 Task: Create New Customer with Customer Name: The End, Billing Address Line1: 4202 Skips Lane, Billing Address Line2:  Phoenix, Billing Address Line3:  Arizona 85012, Cell Number: 850-310-9647
Action: Mouse moved to (134, 29)
Screenshot: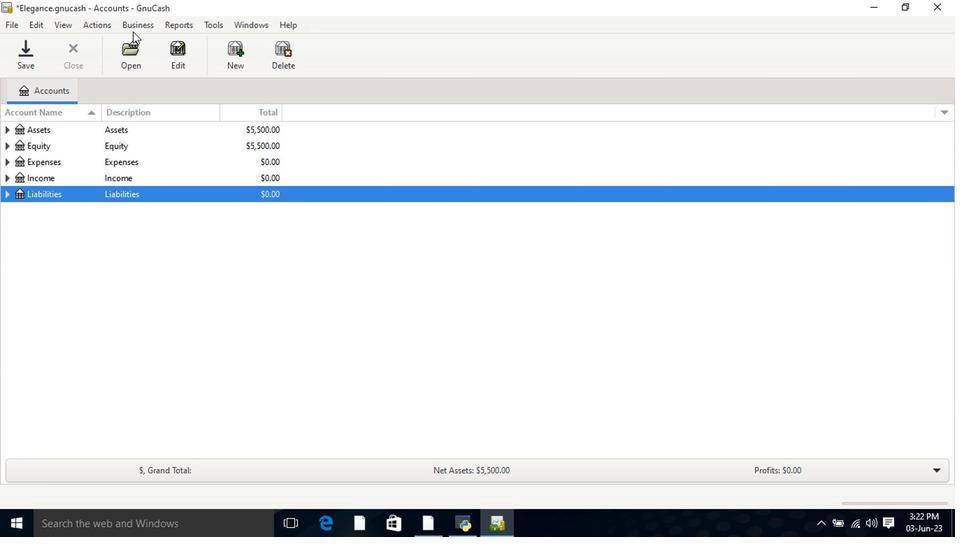 
Action: Mouse pressed left at (134, 29)
Screenshot: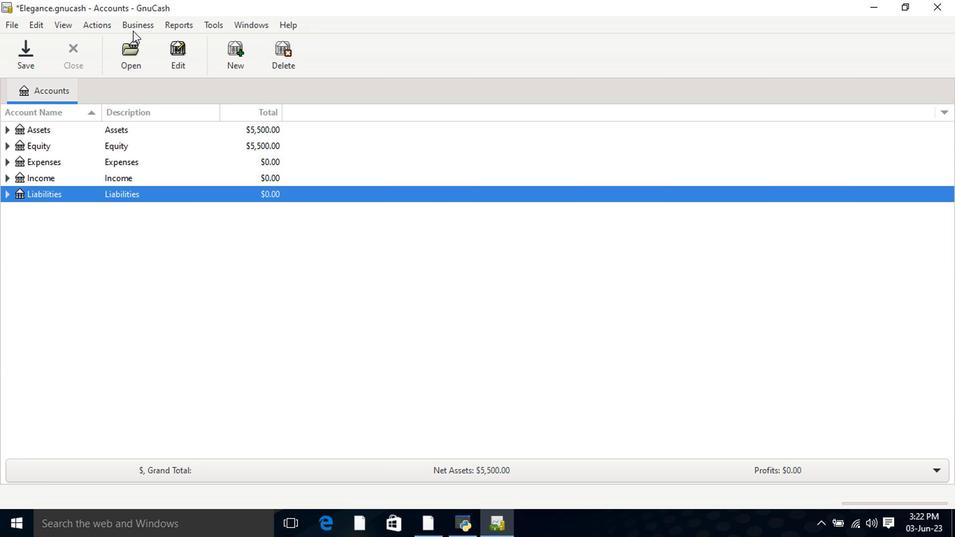 
Action: Mouse moved to (147, 41)
Screenshot: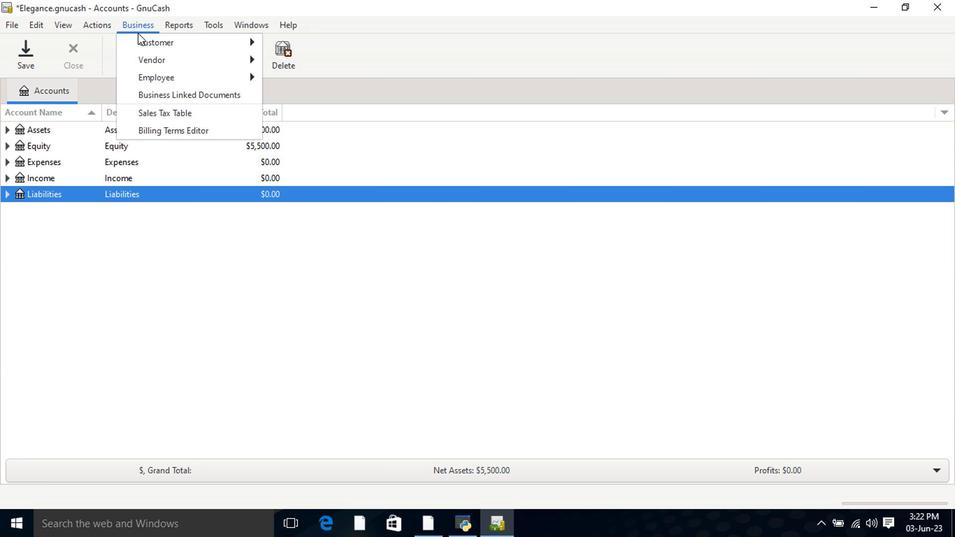 
Action: Mouse pressed left at (147, 41)
Screenshot: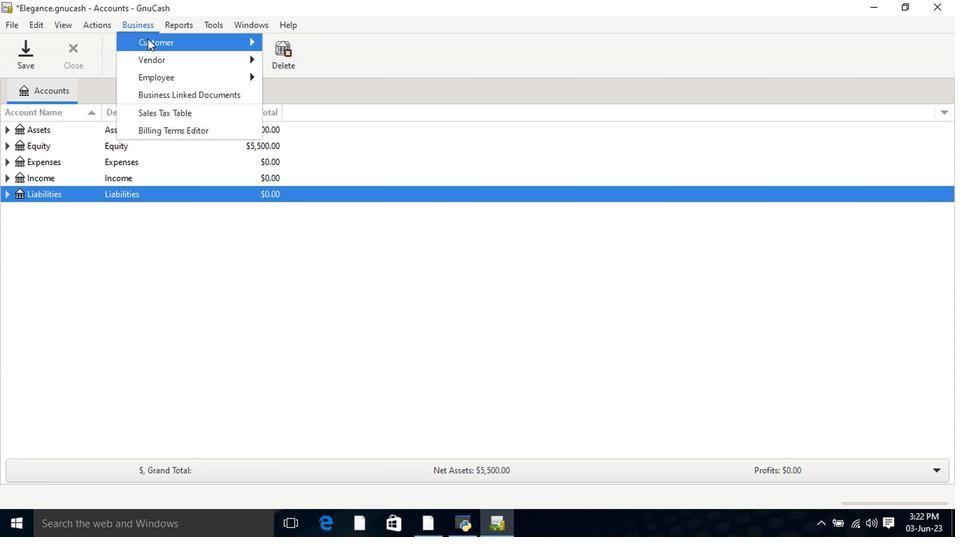 
Action: Mouse moved to (302, 60)
Screenshot: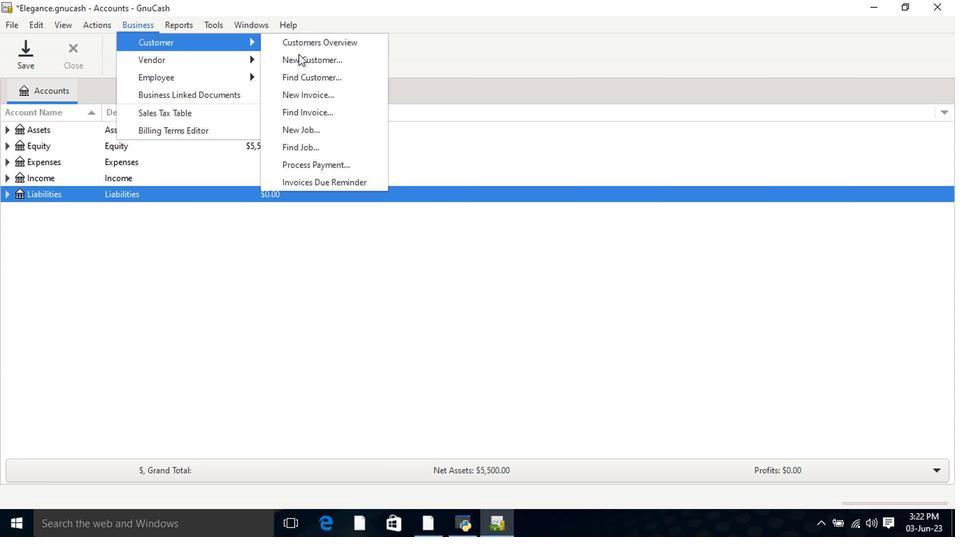 
Action: Mouse pressed left at (302, 60)
Screenshot: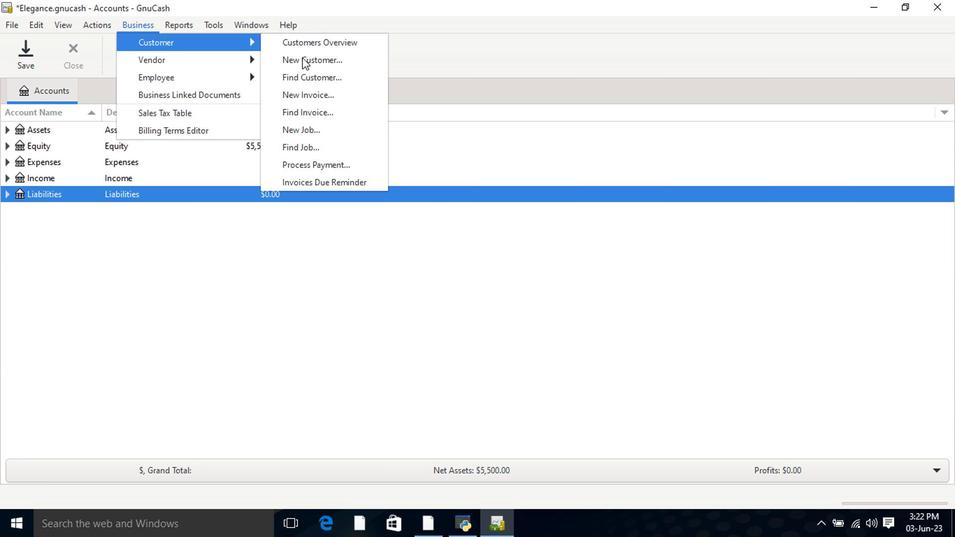 
Action: Mouse moved to (487, 155)
Screenshot: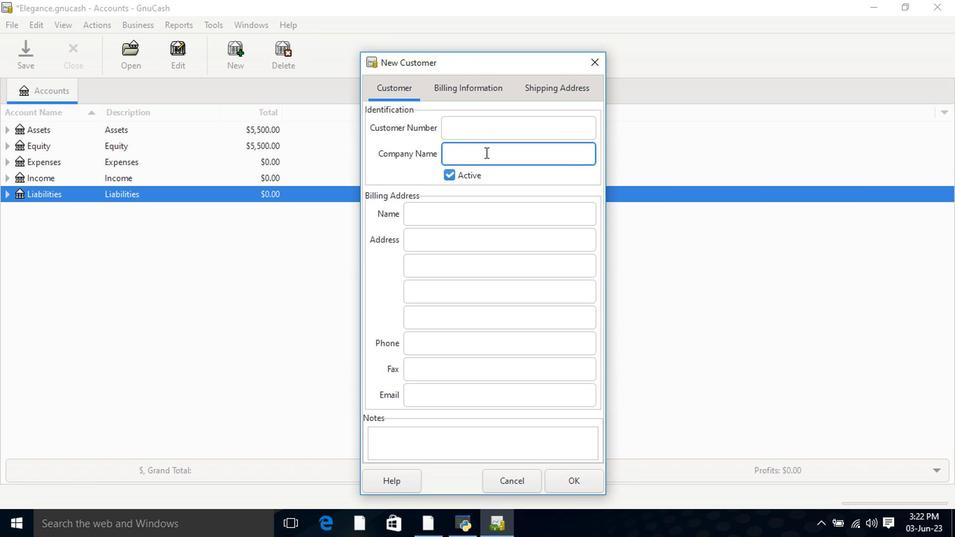 
Action: Key pressed <Key.shift>he<Key.space><Key.shift>End<Key.tab><Key.tab><Key.tab>4202<Key.space><Key.shift>Skips<Key.space><Key.shift>Lane<Key.tab><Key.shift>Phoenix<Key.tab><Key.shift>Arizona<Key.space>85012<Key.tab><Key.tab>850-310-9647
Screenshot: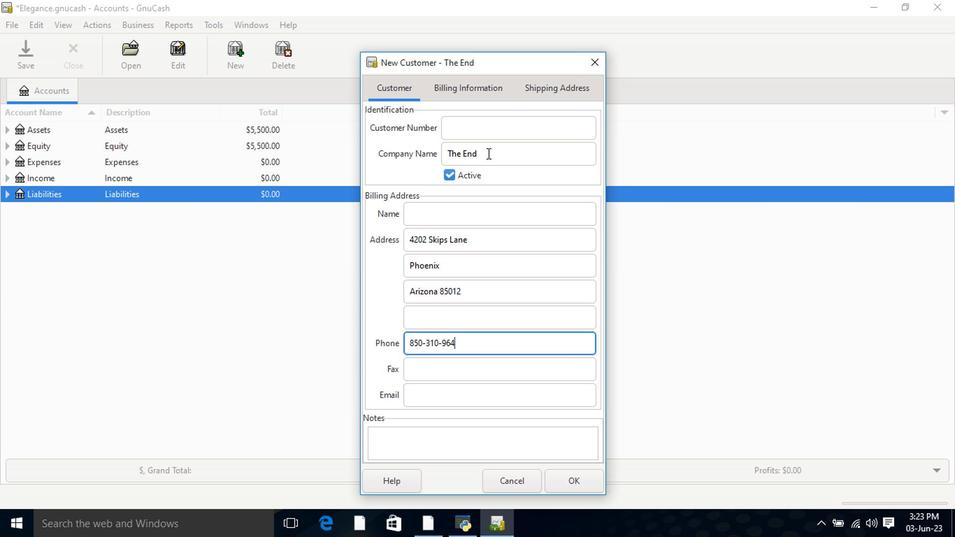 
Action: Mouse moved to (490, 91)
Screenshot: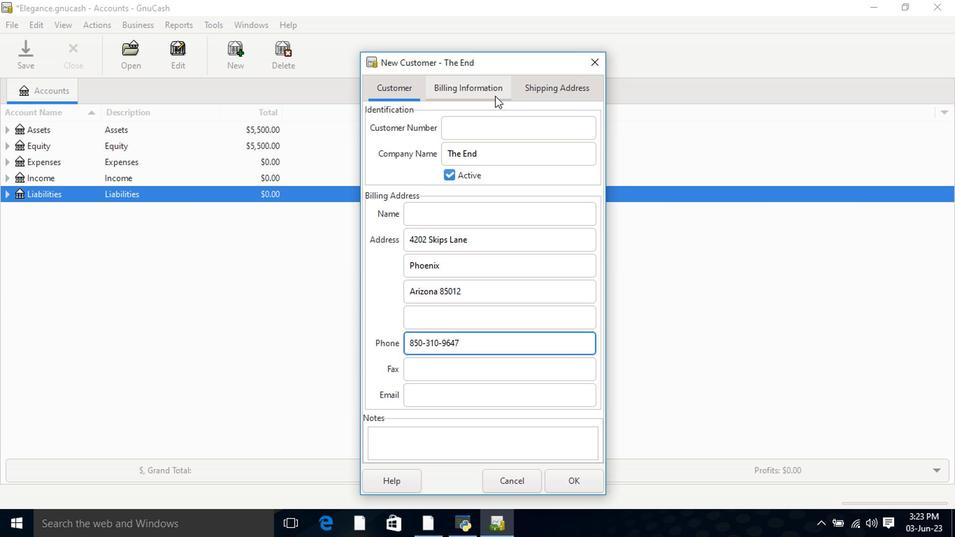 
Action: Mouse pressed left at (490, 91)
Screenshot: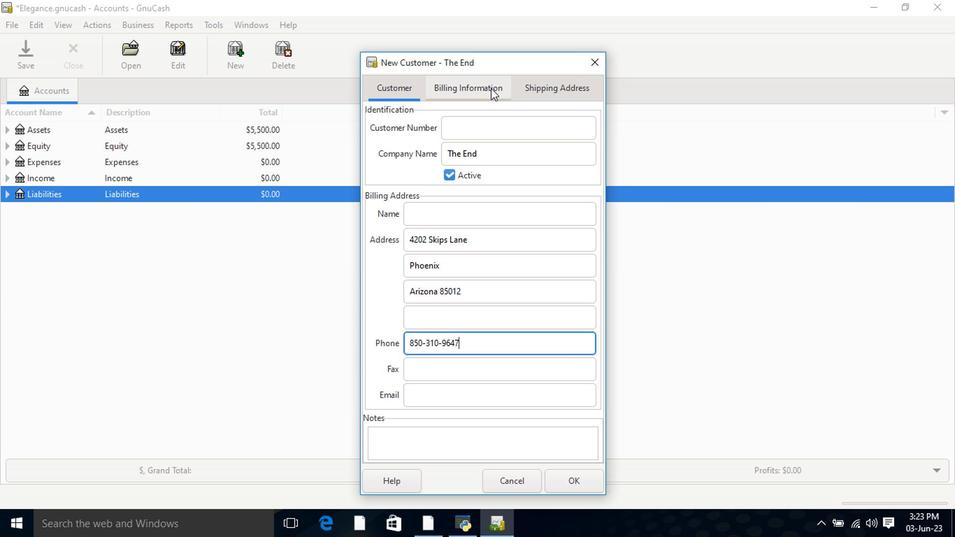 
Action: Mouse moved to (538, 90)
Screenshot: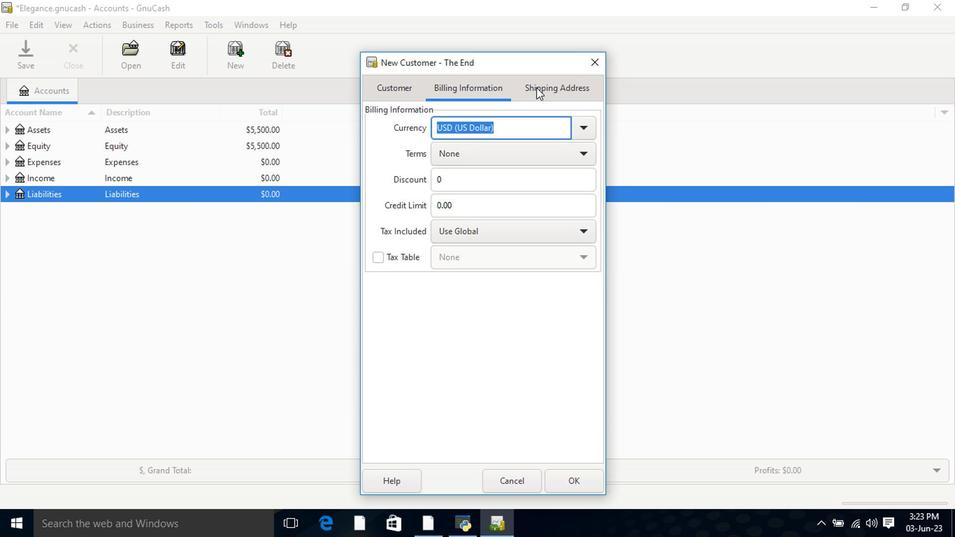 
Action: Mouse pressed left at (538, 90)
Screenshot: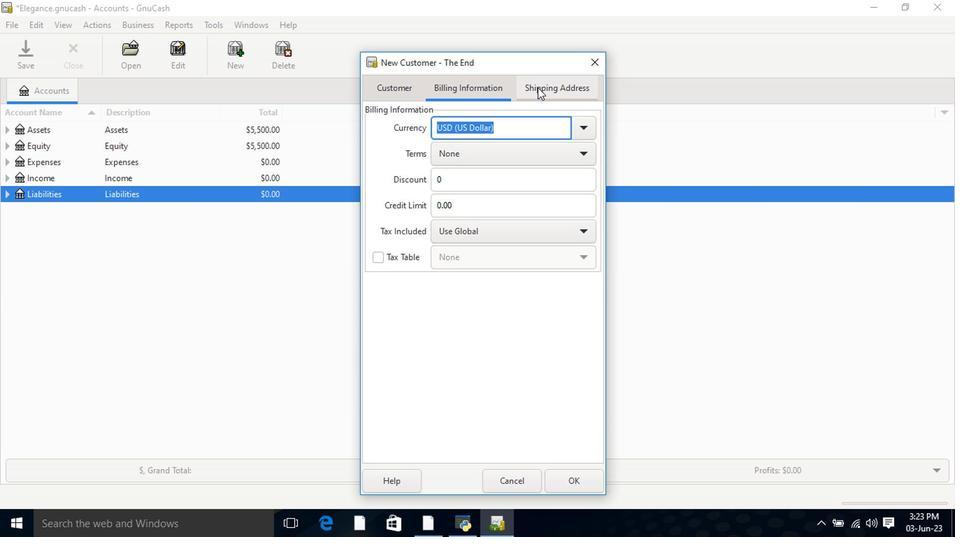 
Action: Mouse moved to (571, 478)
Screenshot: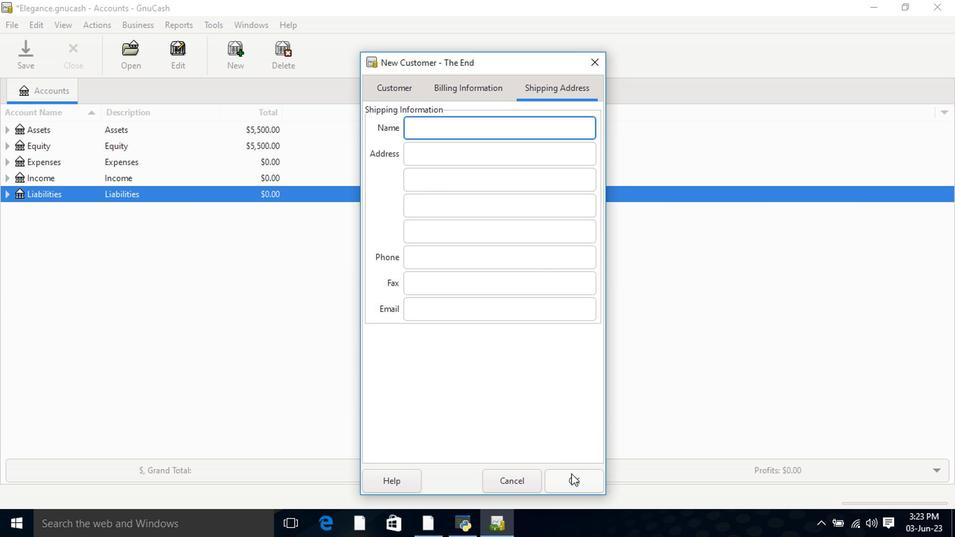 
Action: Mouse pressed left at (571, 478)
Screenshot: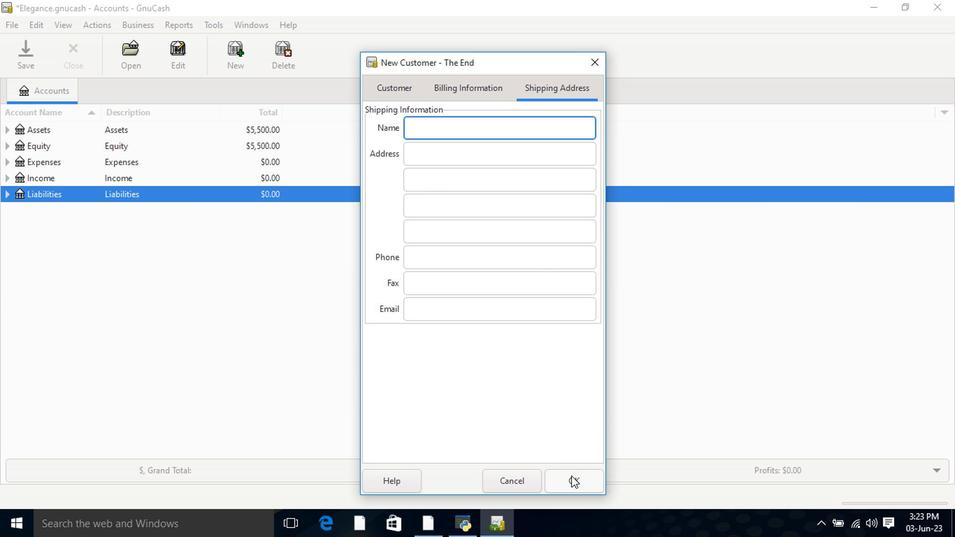 
